 Task: Search for the email with the subject Request for a product demo logged in from softage.1@softage.net with the filter, email from softage.6@softage.net and a new filter,  Skip the Inbox
Action: Mouse moved to (793, 81)
Screenshot: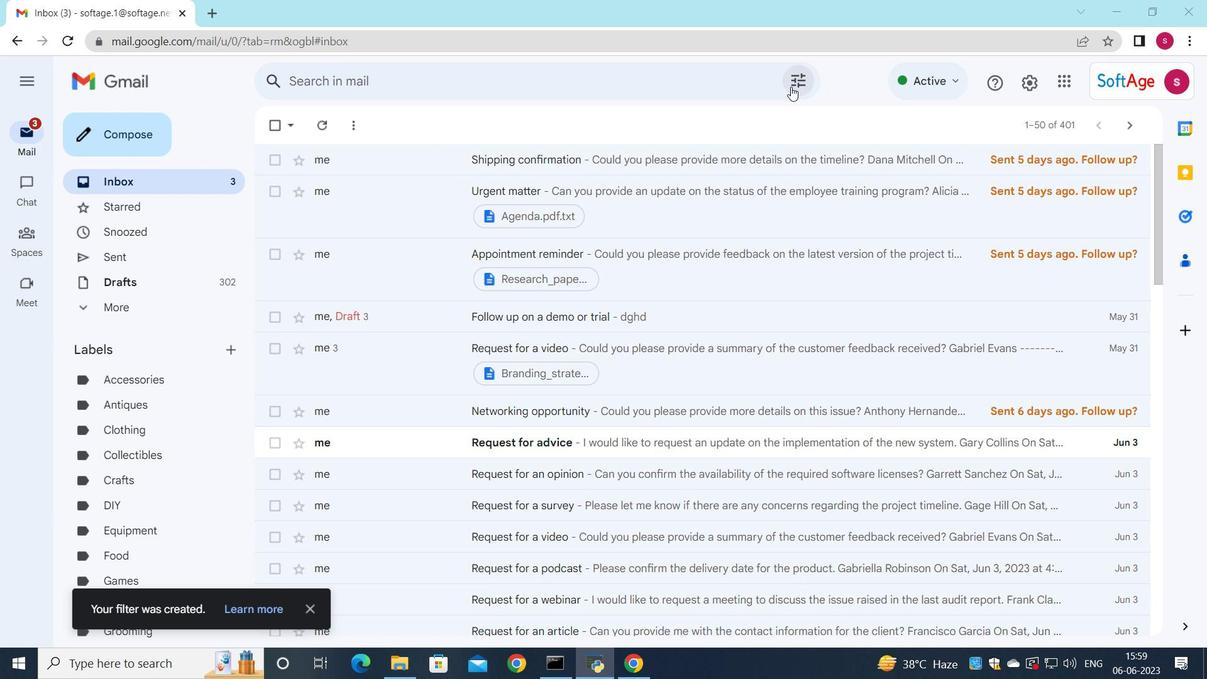 
Action: Mouse pressed left at (793, 81)
Screenshot: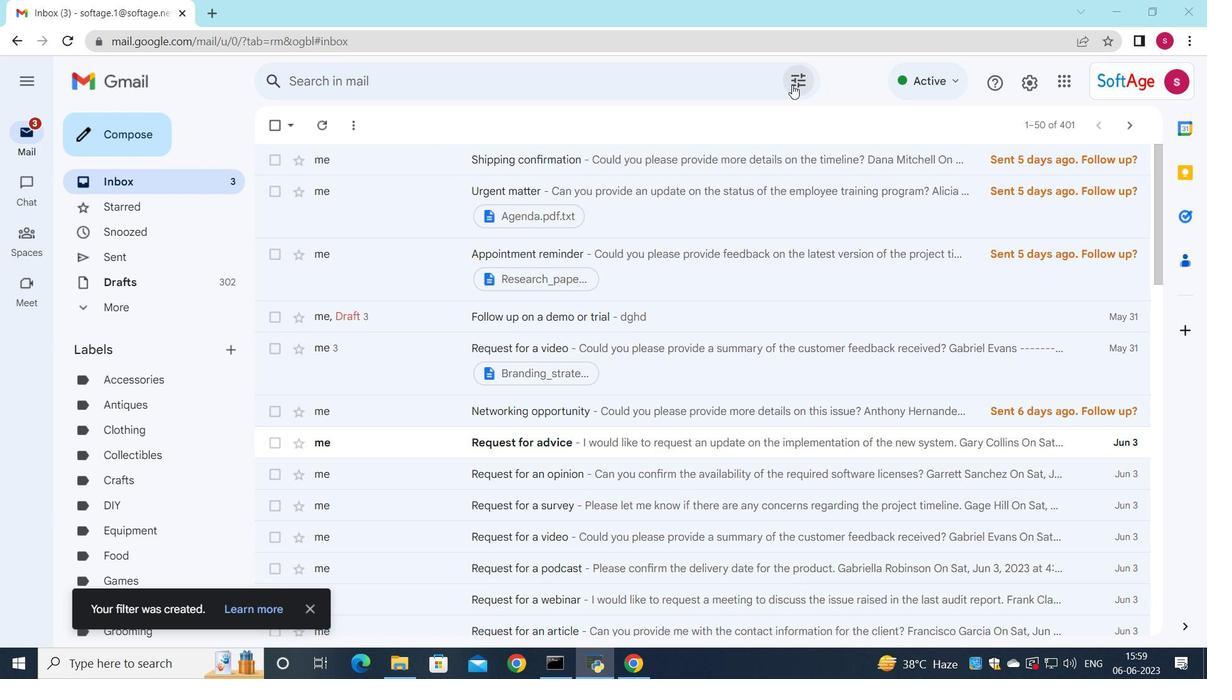 
Action: Mouse moved to (598, 132)
Screenshot: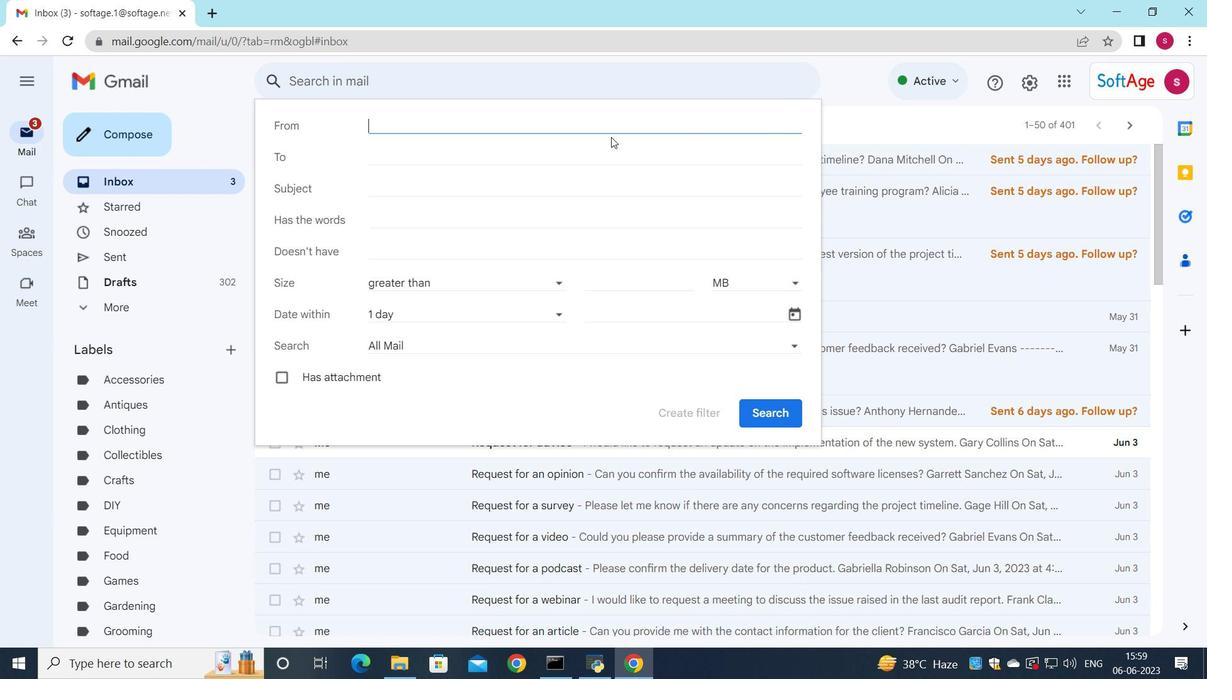 
Action: Key pressed s
Screenshot: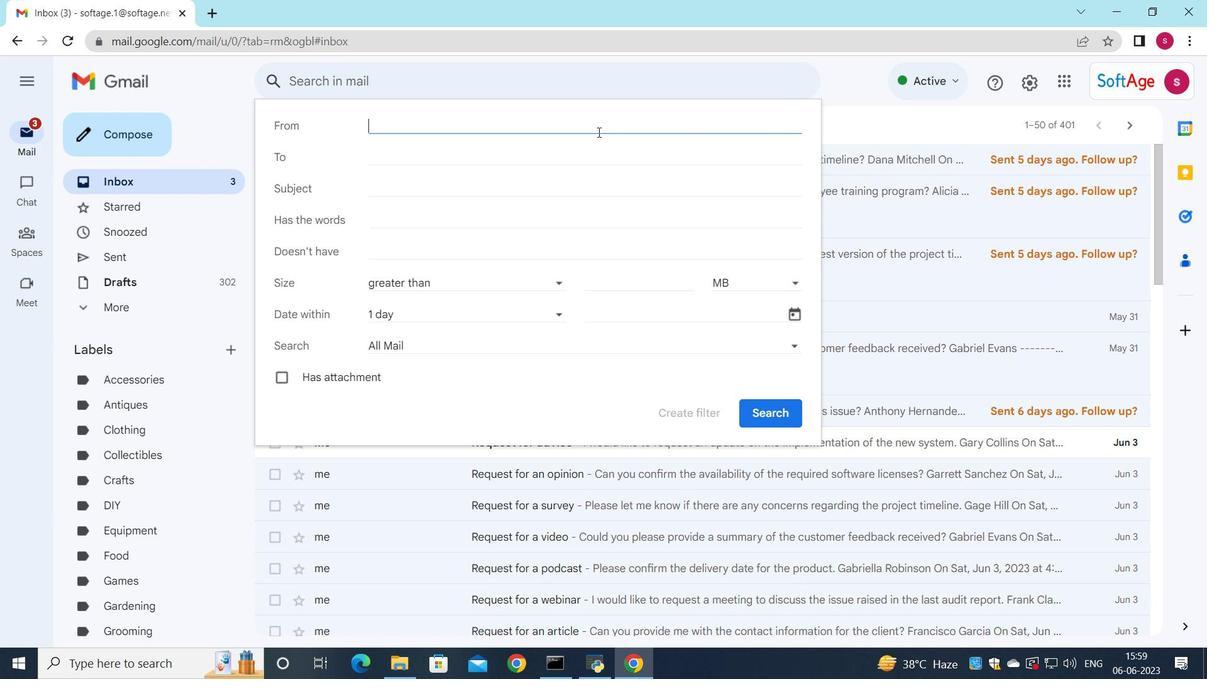 
Action: Mouse moved to (548, 163)
Screenshot: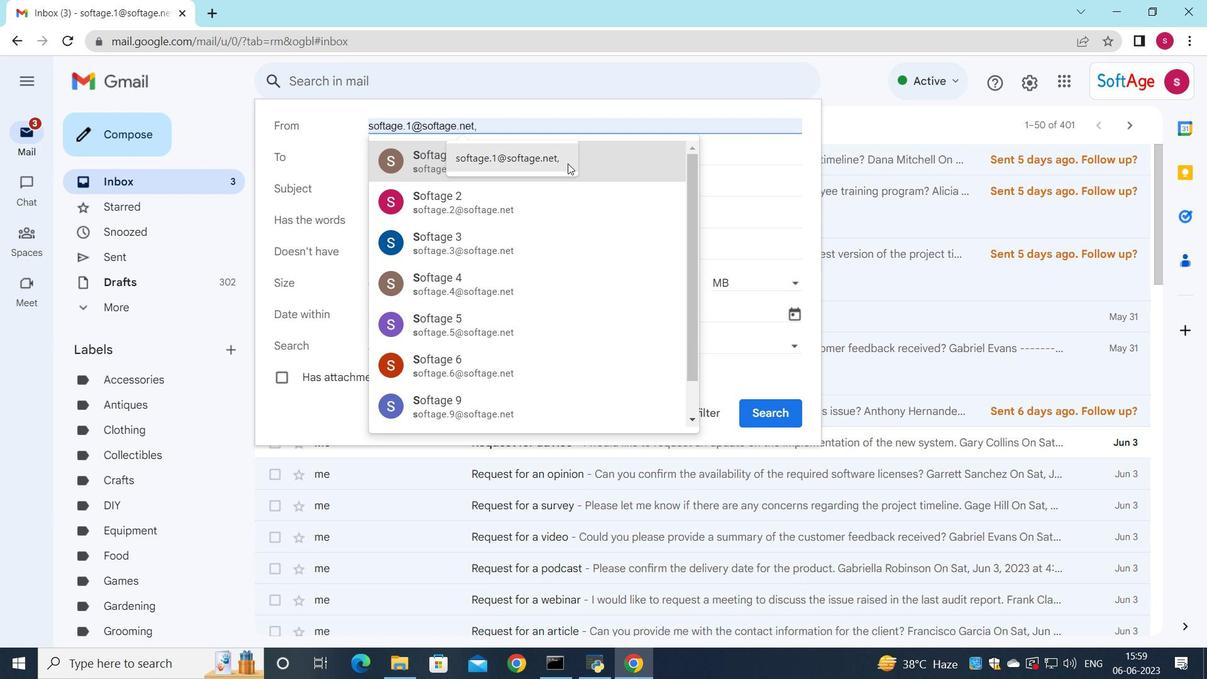 
Action: Mouse pressed left at (548, 163)
Screenshot: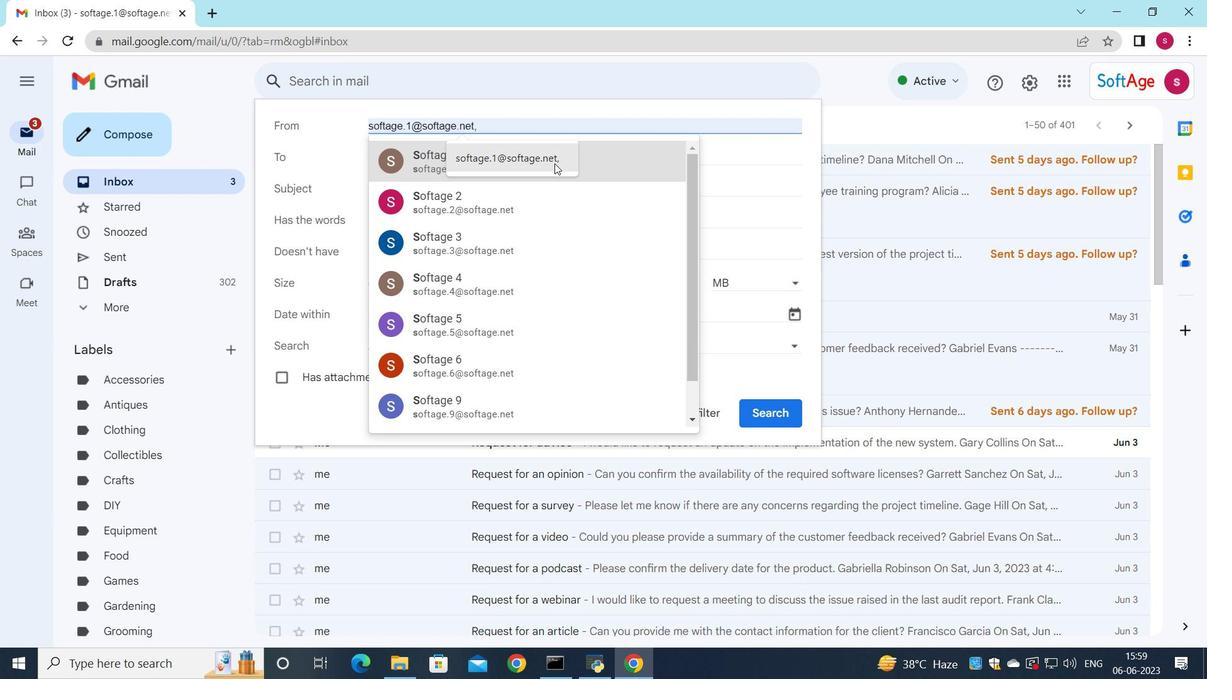 
Action: Mouse moved to (418, 158)
Screenshot: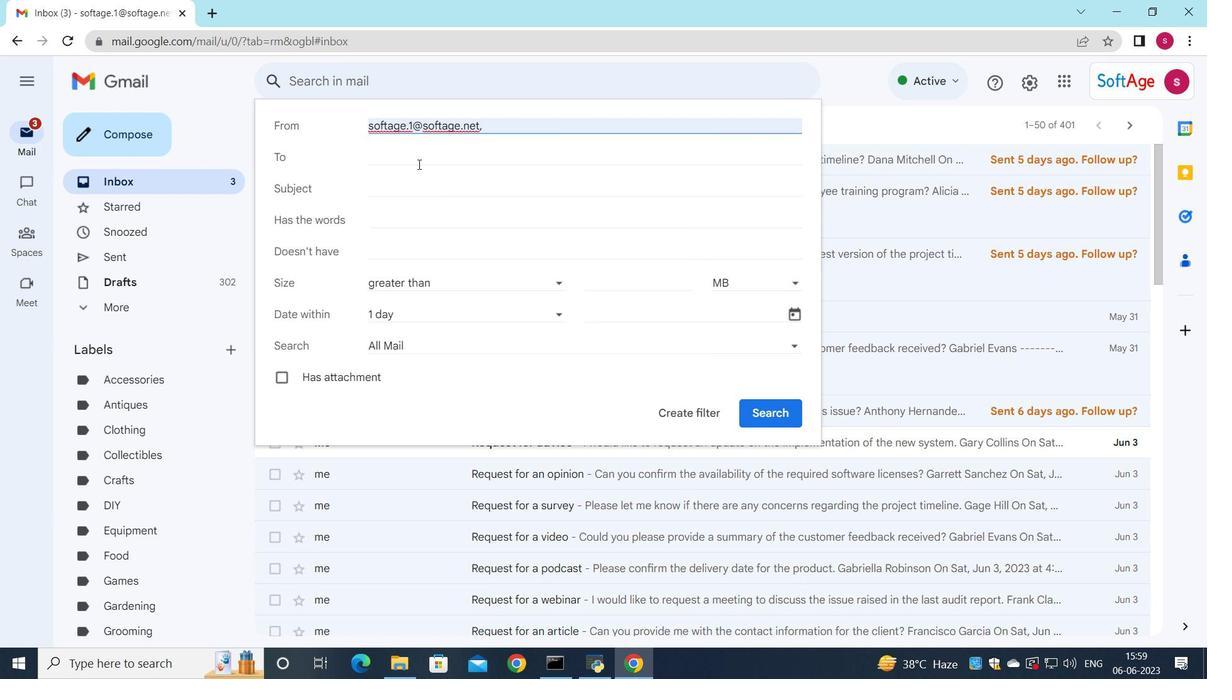 
Action: Mouse pressed left at (418, 158)
Screenshot: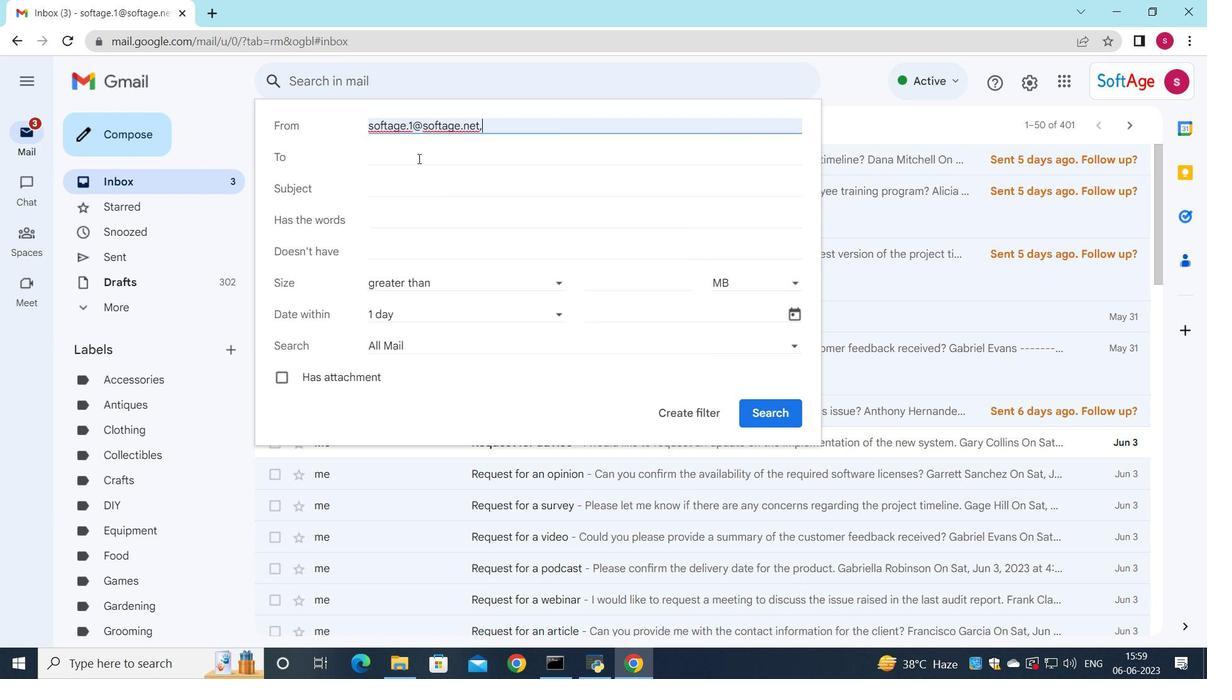 
Action: Key pressed s
Screenshot: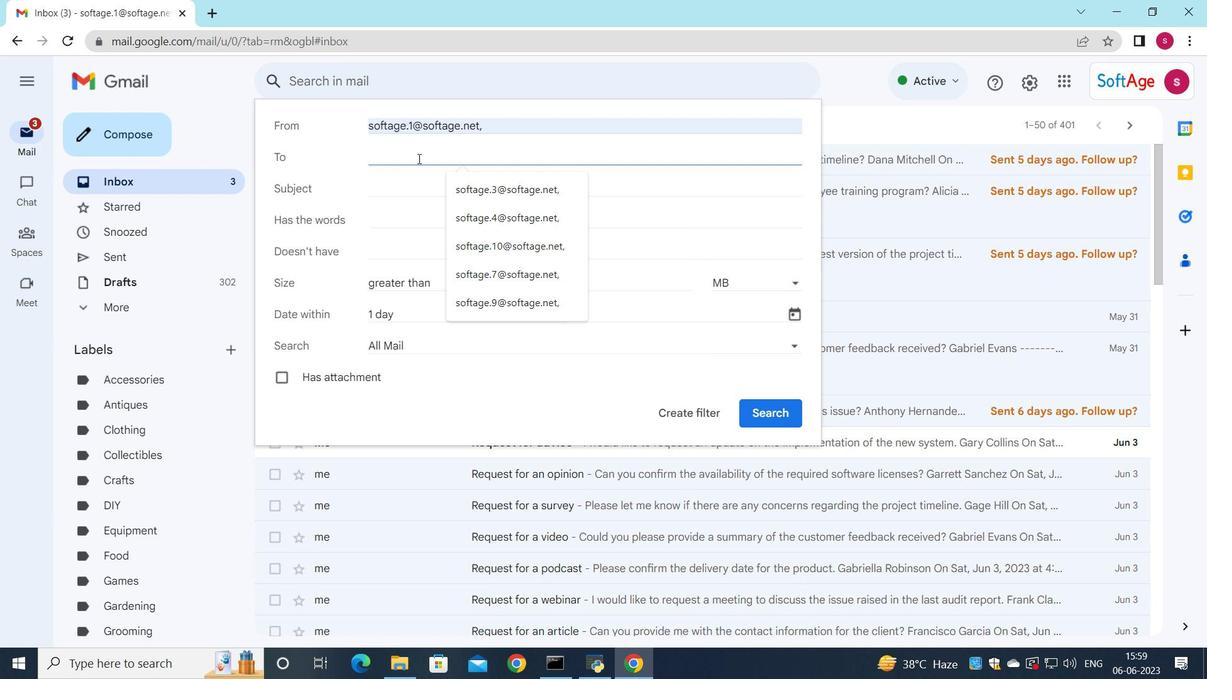 
Action: Mouse moved to (435, 388)
Screenshot: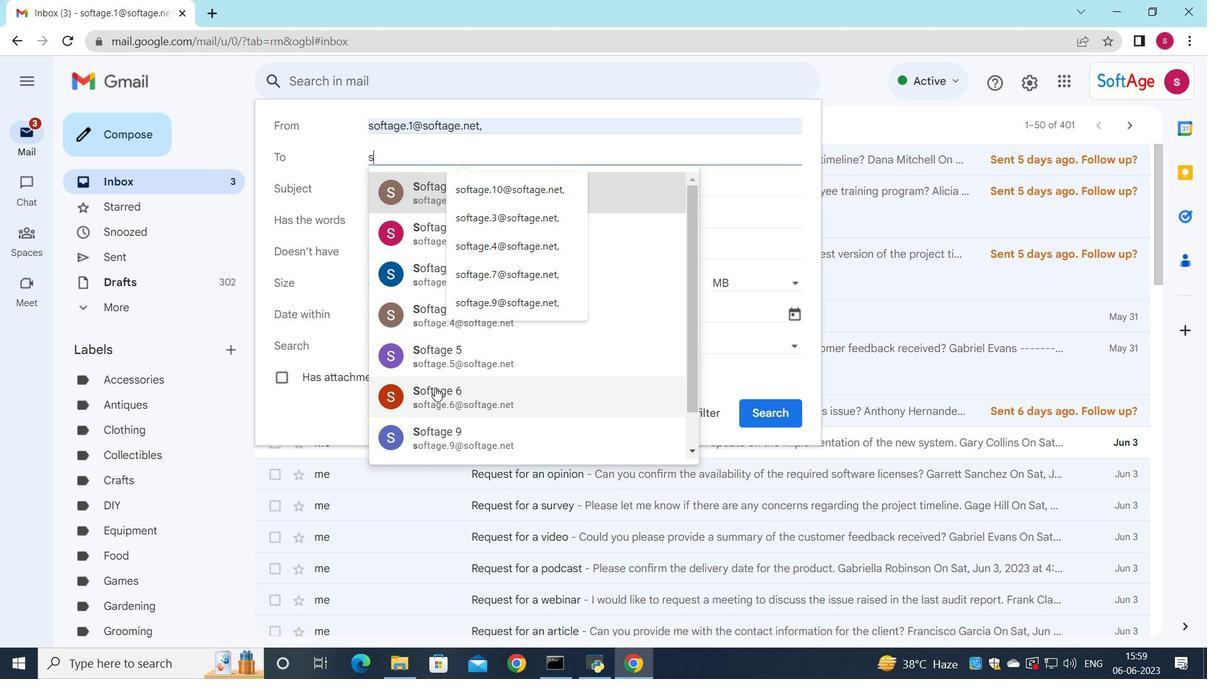 
Action: Mouse pressed left at (435, 388)
Screenshot: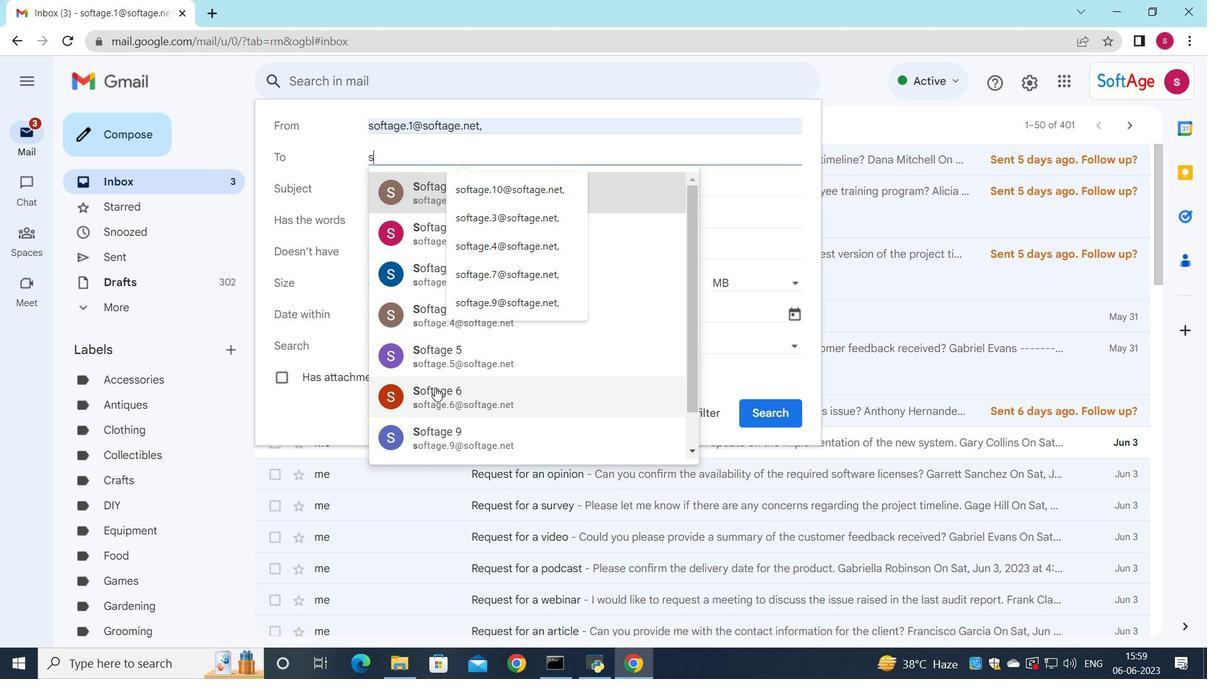 
Action: Mouse moved to (385, 185)
Screenshot: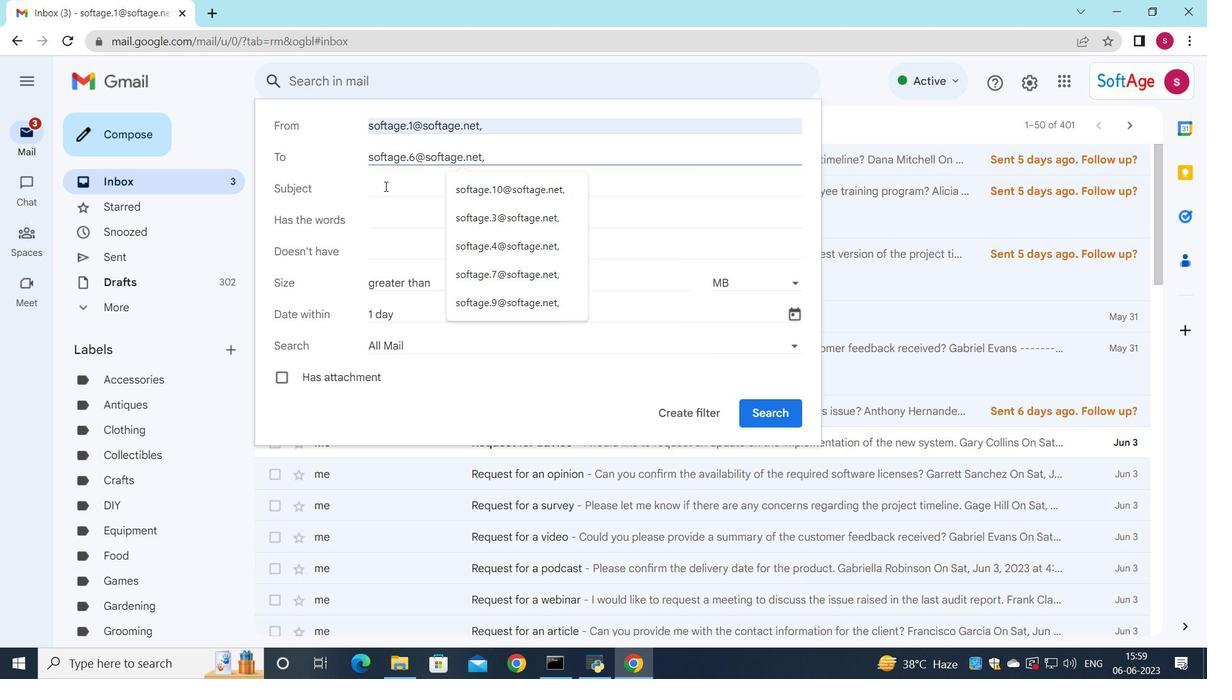 
Action: Mouse pressed left at (385, 185)
Screenshot: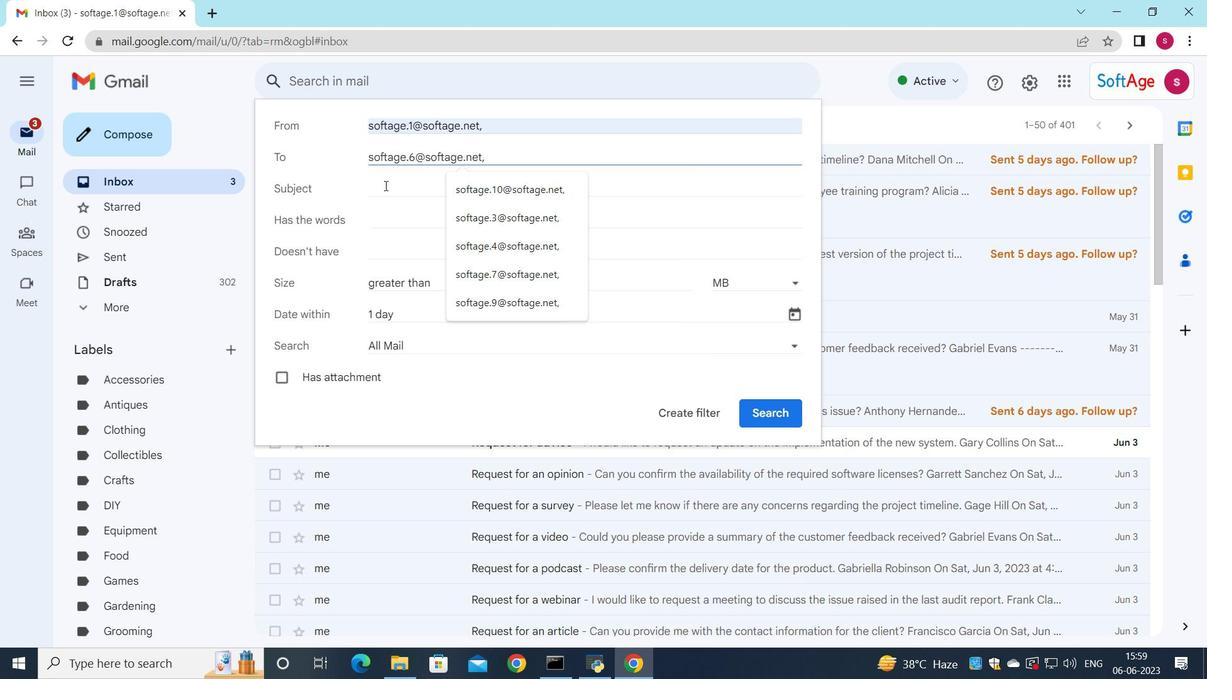 
Action: Key pressed <Key.shift>Request<Key.space>for<Key.space>a<Key.space>product<Key.space>demo
Screenshot: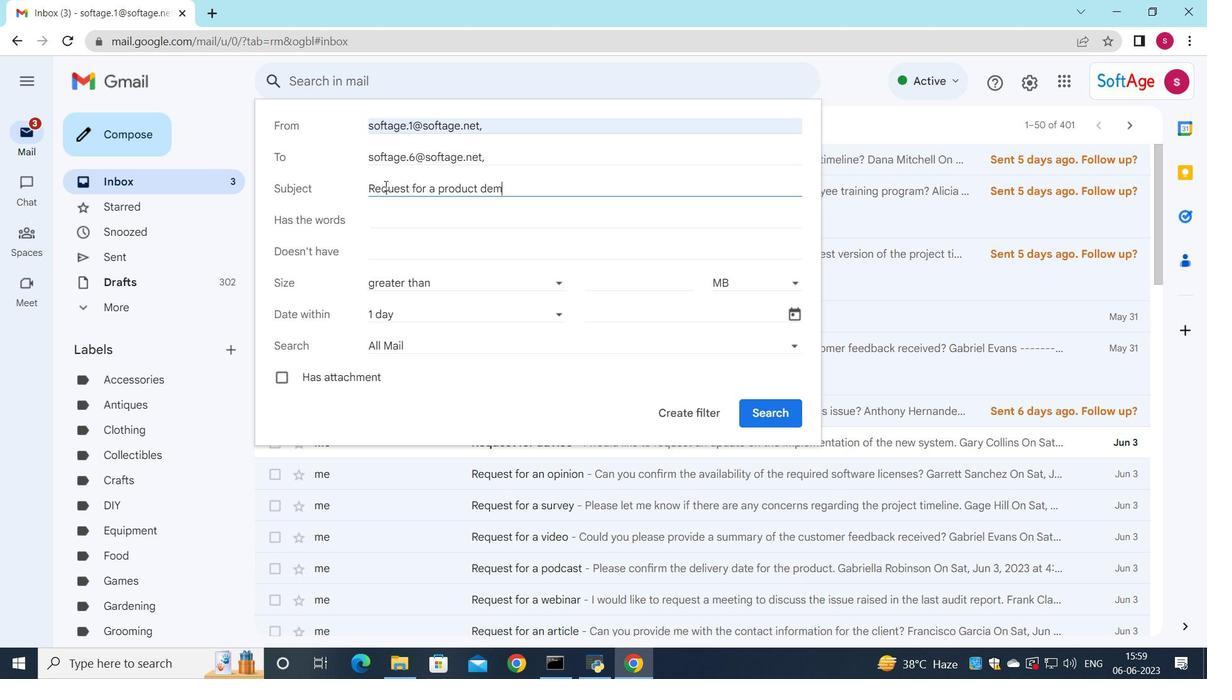 
Action: Mouse moved to (427, 319)
Screenshot: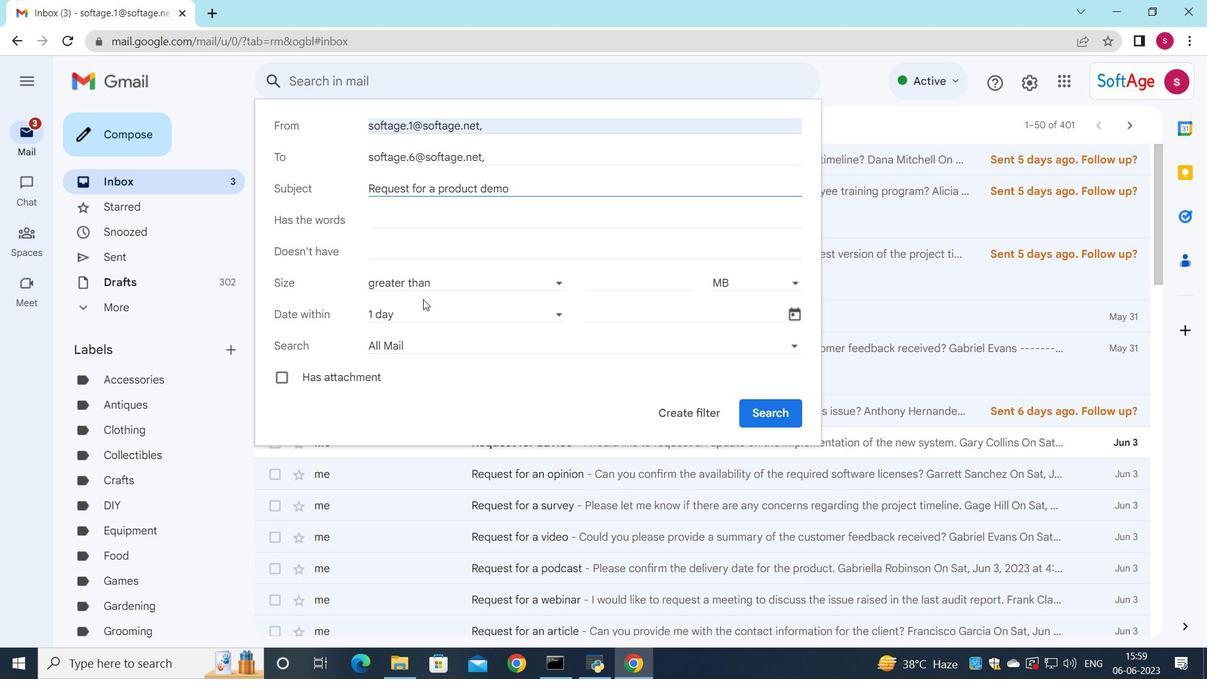 
Action: Mouse pressed left at (427, 319)
Screenshot: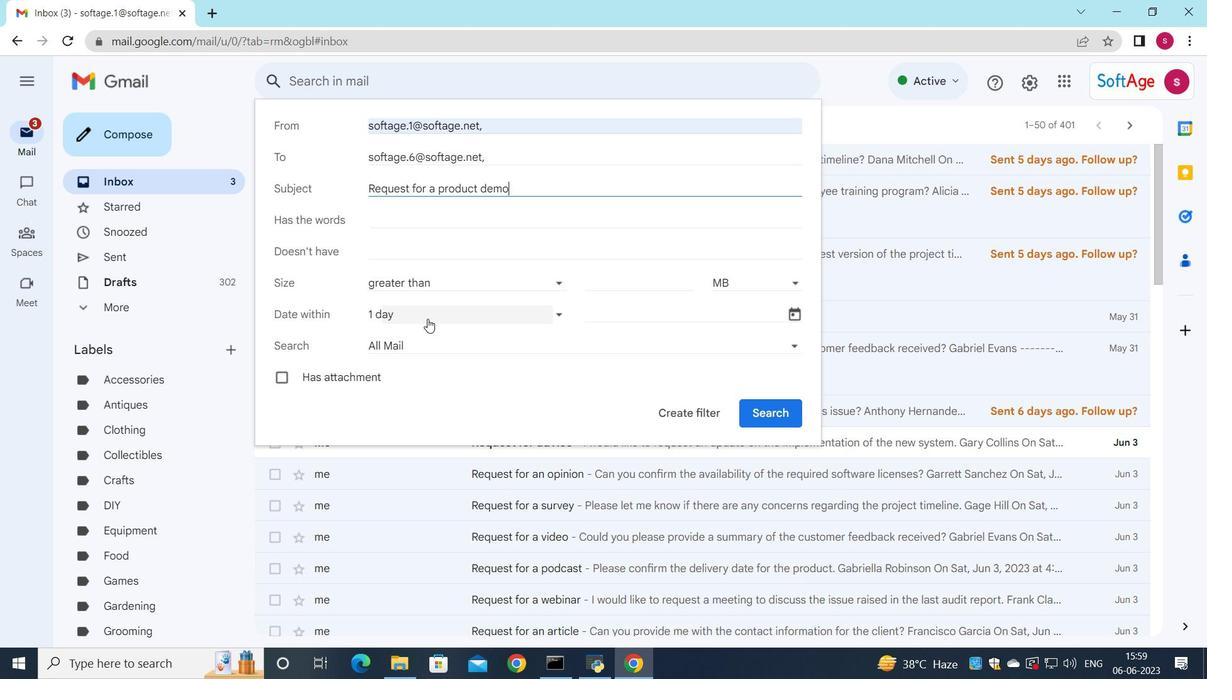 
Action: Mouse moved to (442, 498)
Screenshot: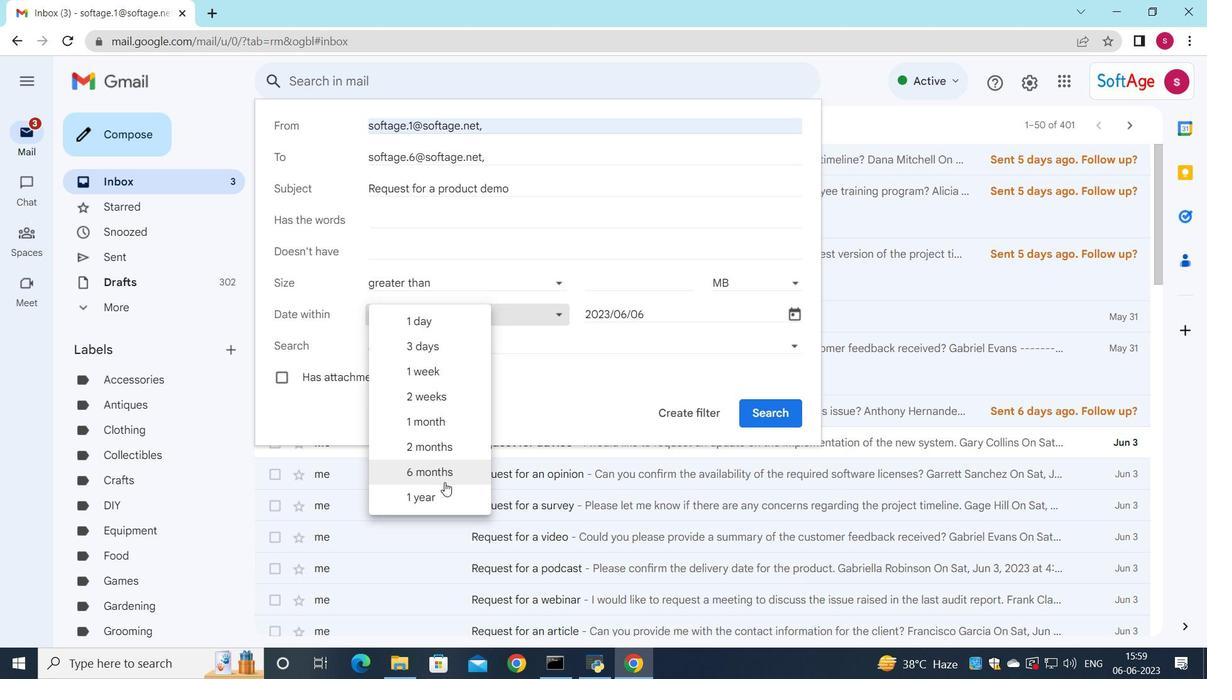 
Action: Mouse pressed left at (442, 498)
Screenshot: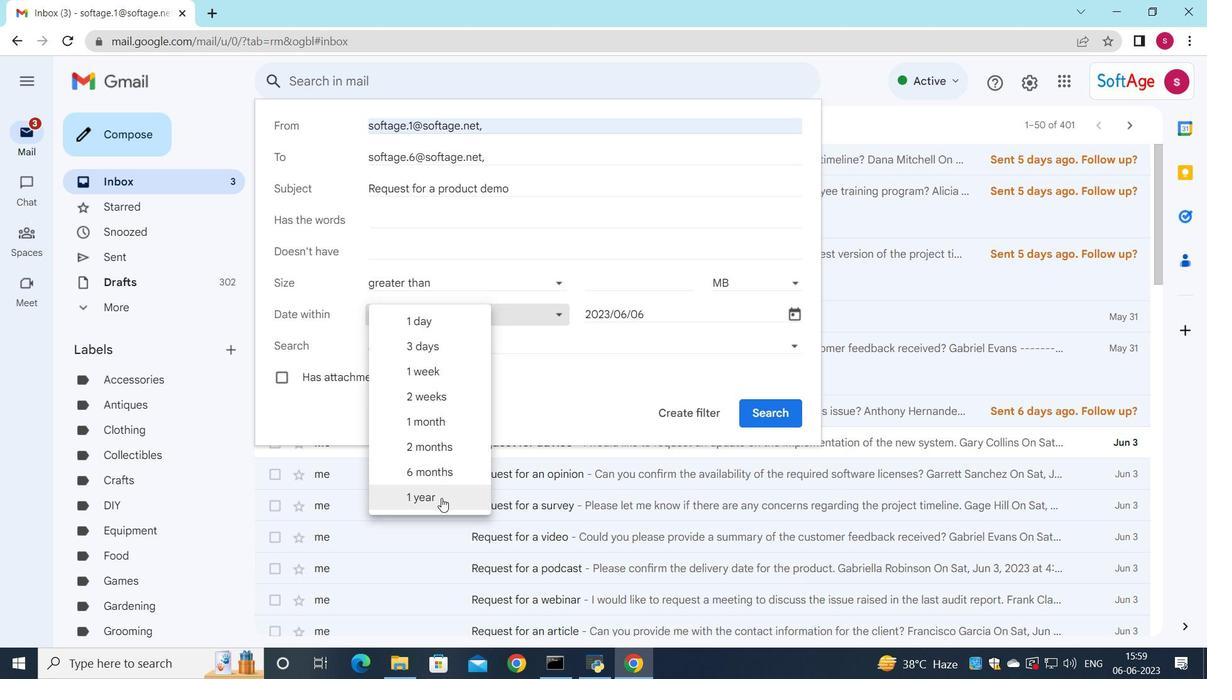 
Action: Mouse moved to (681, 417)
Screenshot: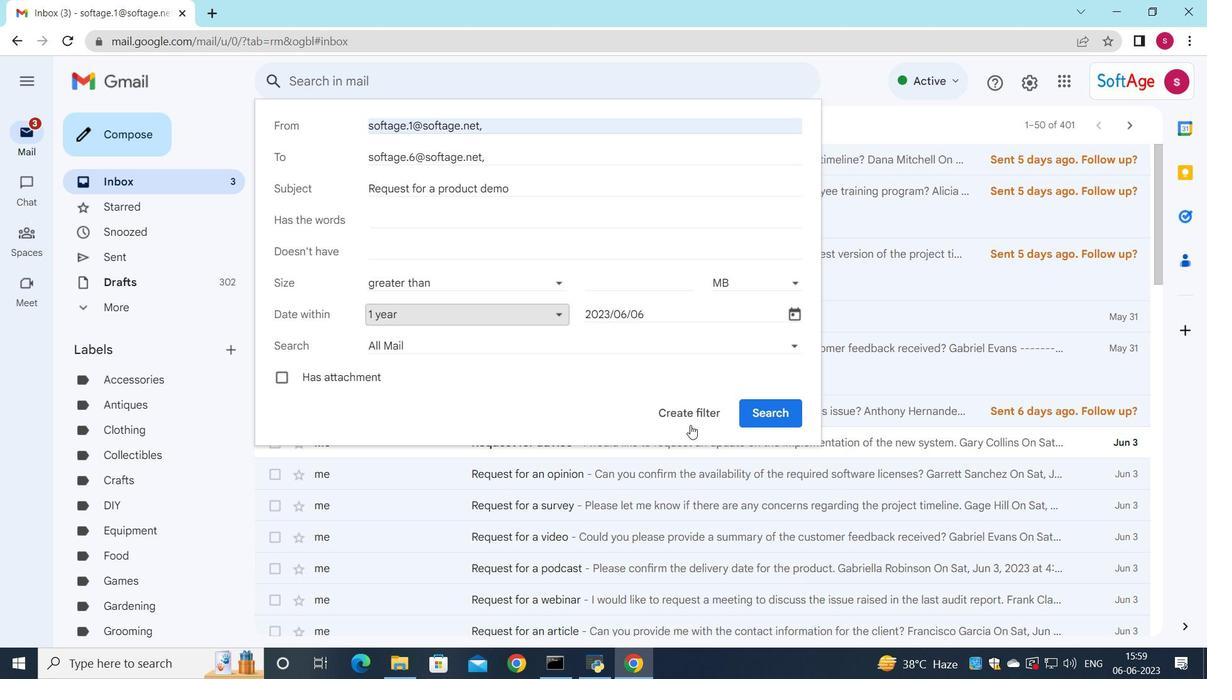 
Action: Mouse pressed left at (681, 417)
Screenshot: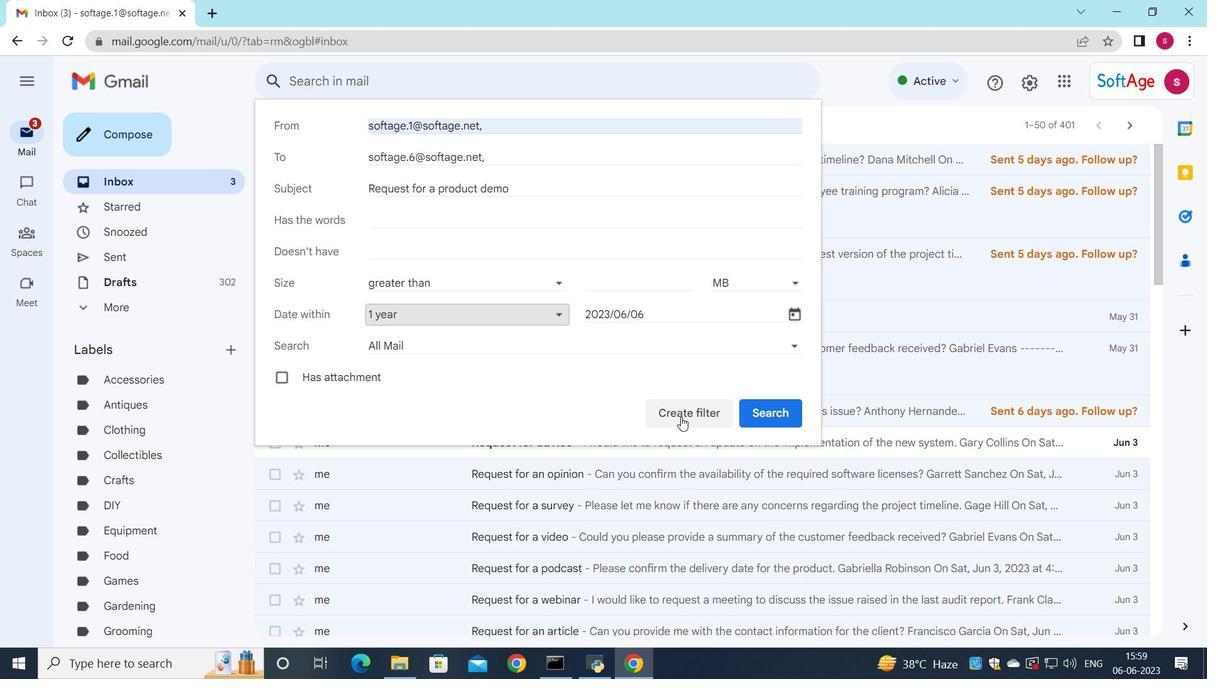
Action: Mouse moved to (366, 158)
Screenshot: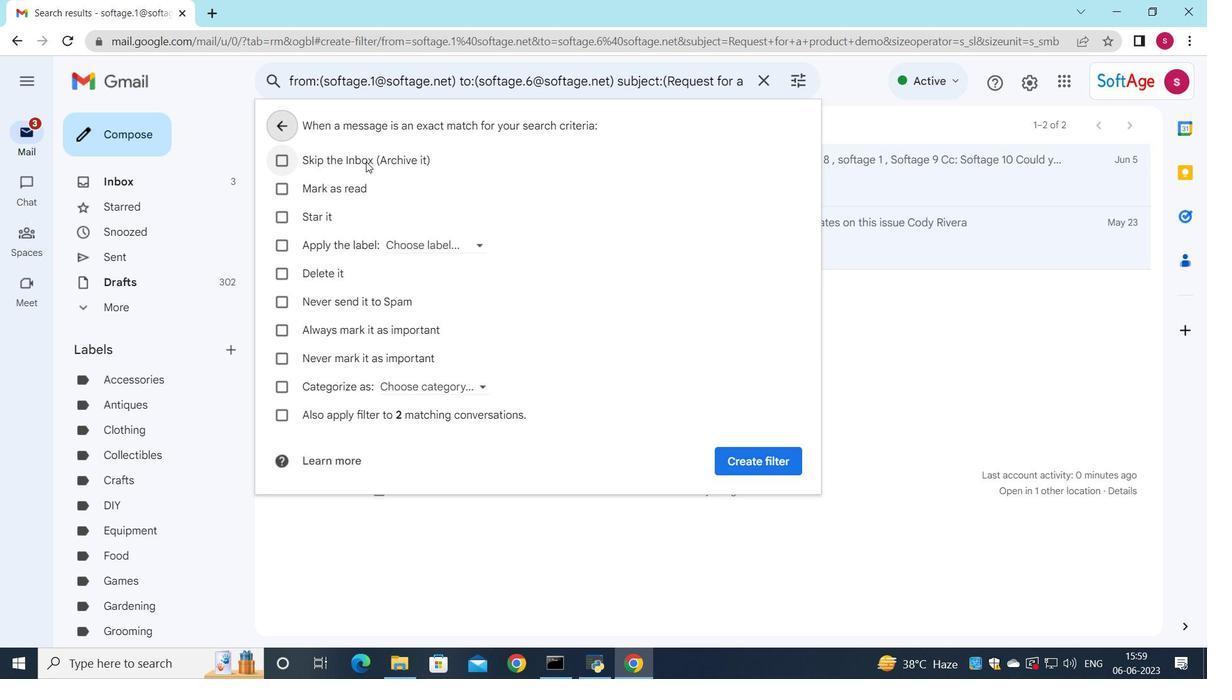 
Action: Mouse pressed left at (366, 158)
Screenshot: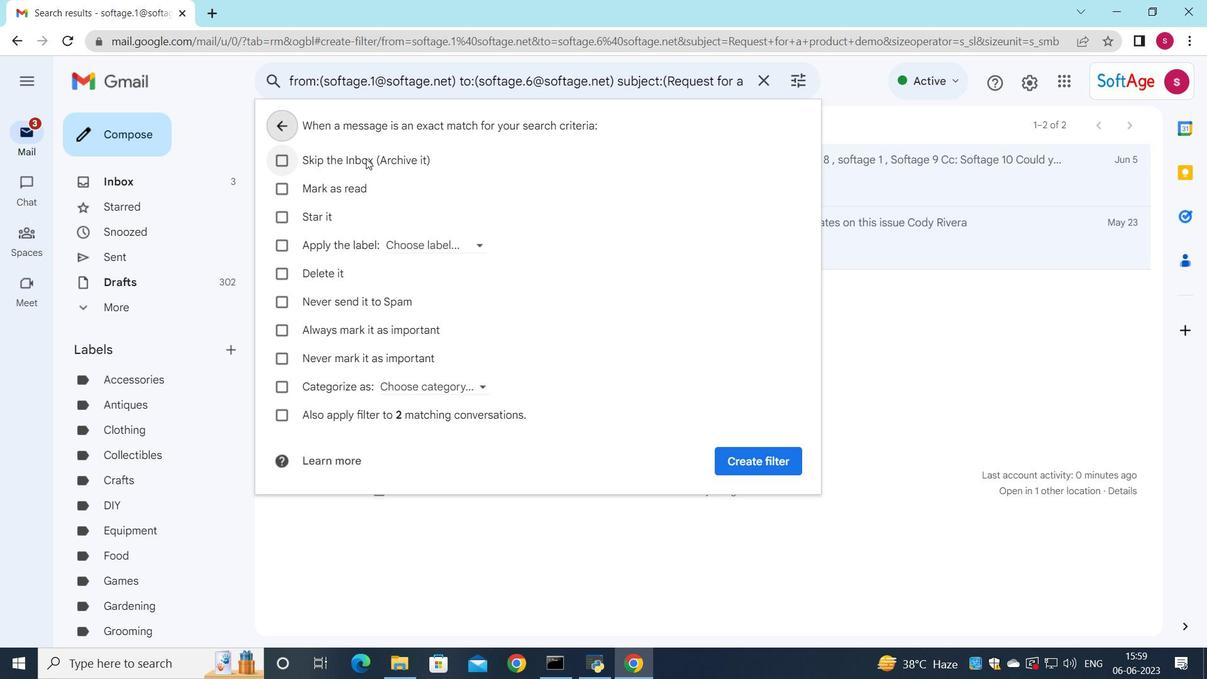 
Action: Mouse moved to (413, 184)
Screenshot: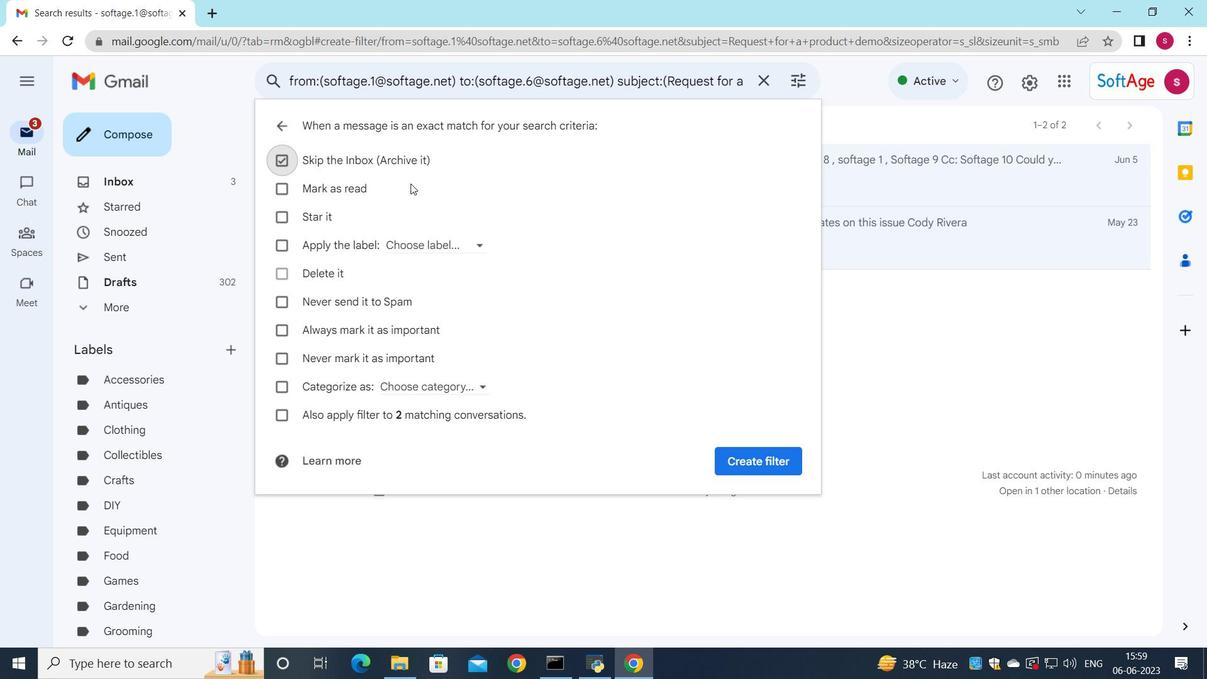 
